 Task: Enable the push notifications for marketing updates.
Action: Mouse moved to (34, 81)
Screenshot: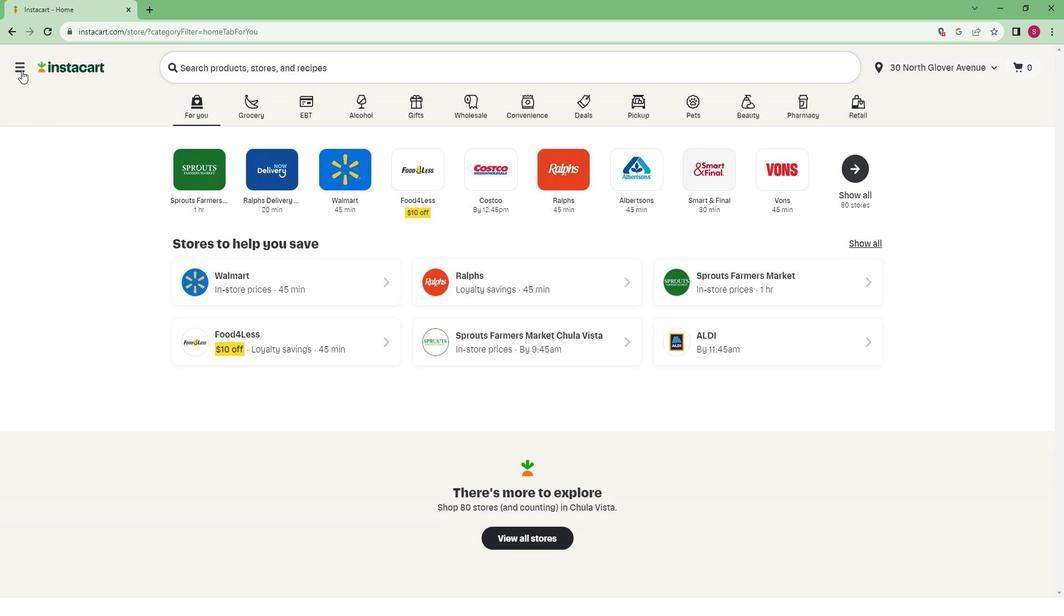 
Action: Mouse pressed left at (34, 81)
Screenshot: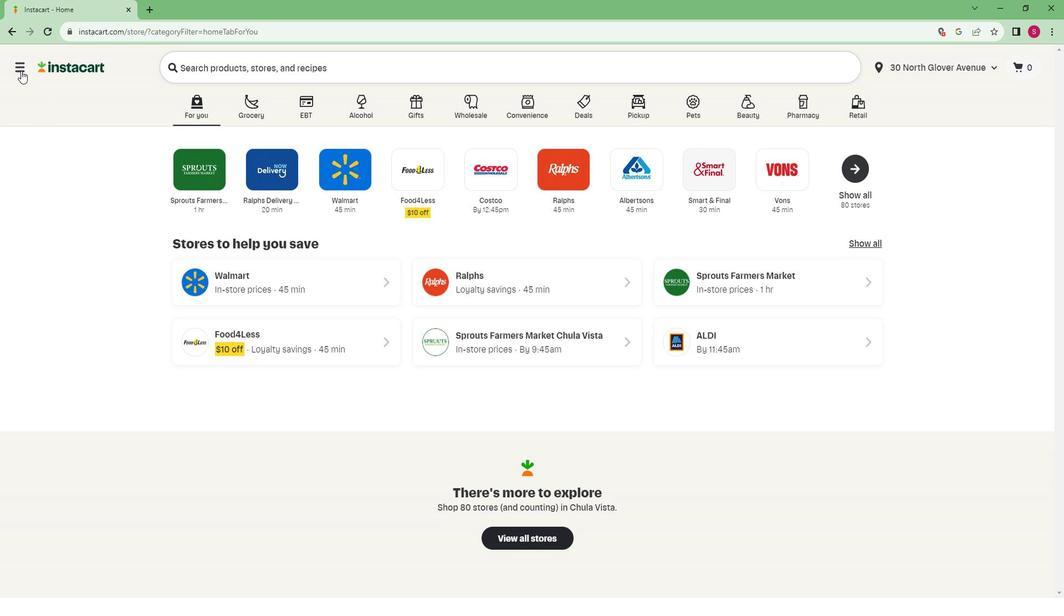 
Action: Mouse moved to (61, 374)
Screenshot: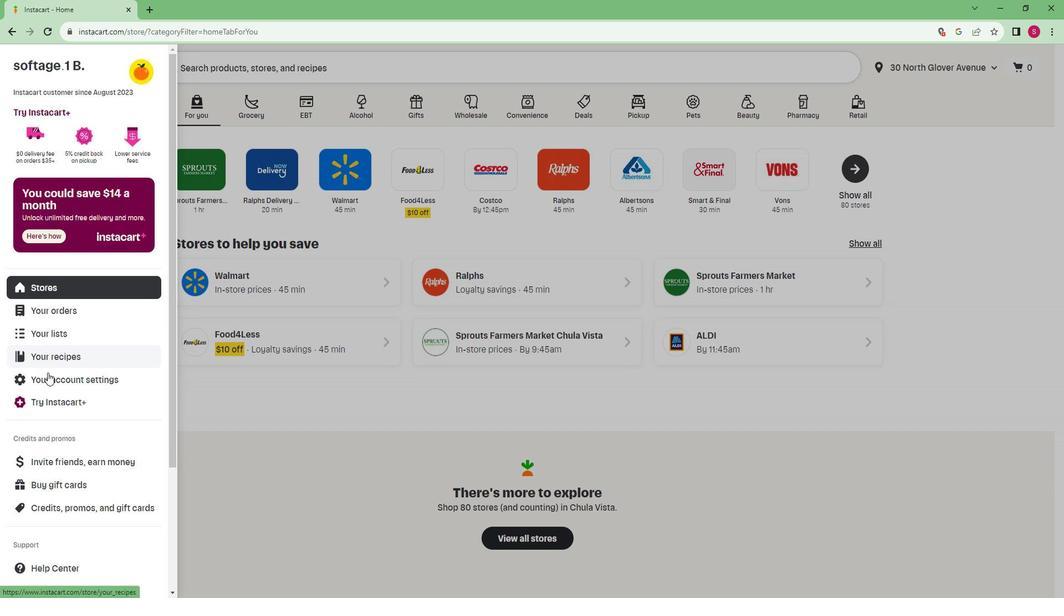 
Action: Mouse pressed left at (61, 374)
Screenshot: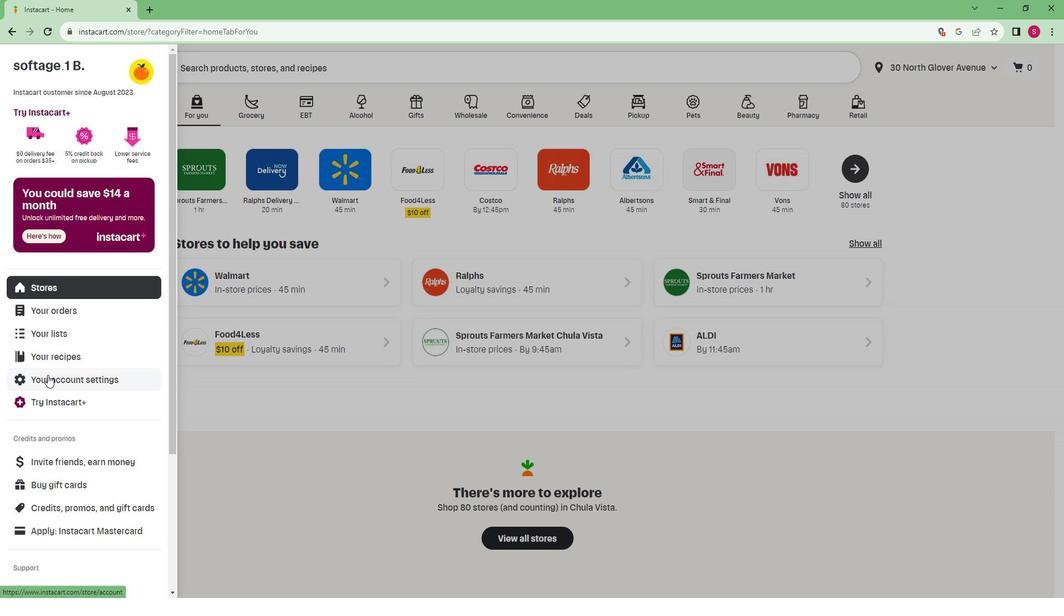 
Action: Mouse moved to (101, 295)
Screenshot: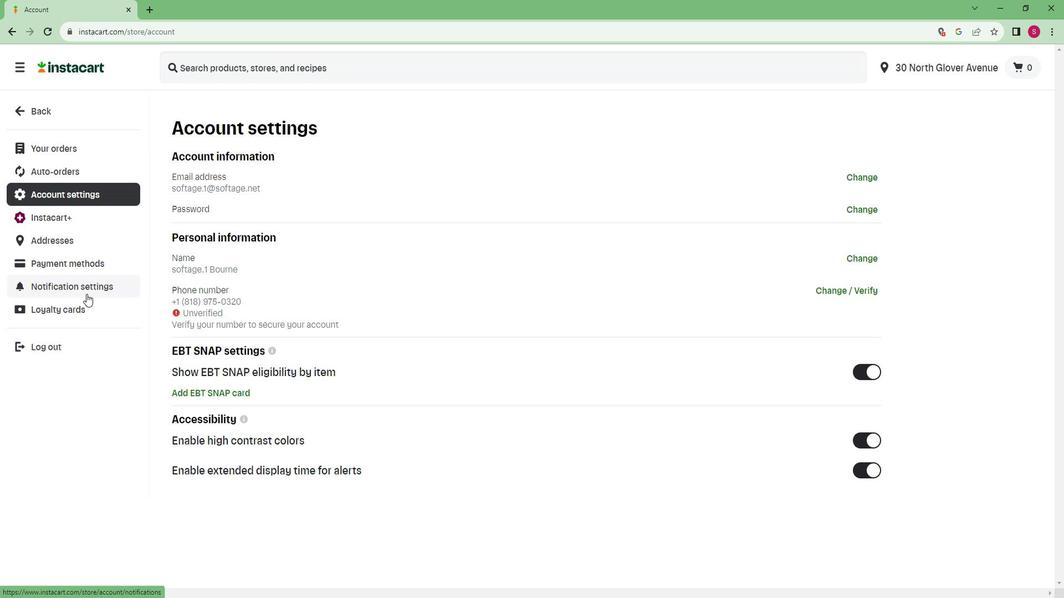 
Action: Mouse pressed left at (101, 295)
Screenshot: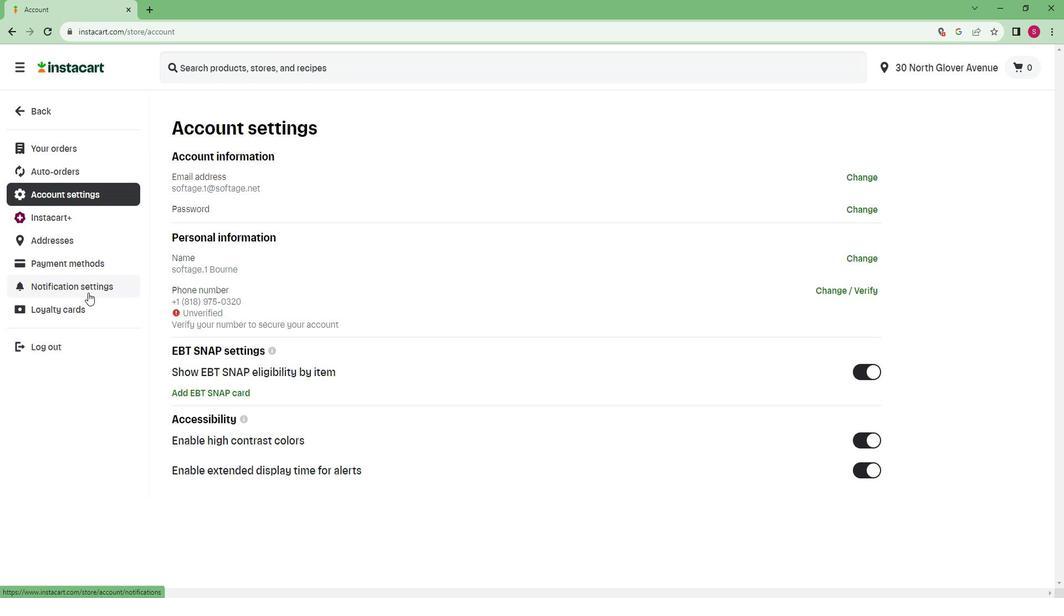 
Action: Mouse moved to (895, 423)
Screenshot: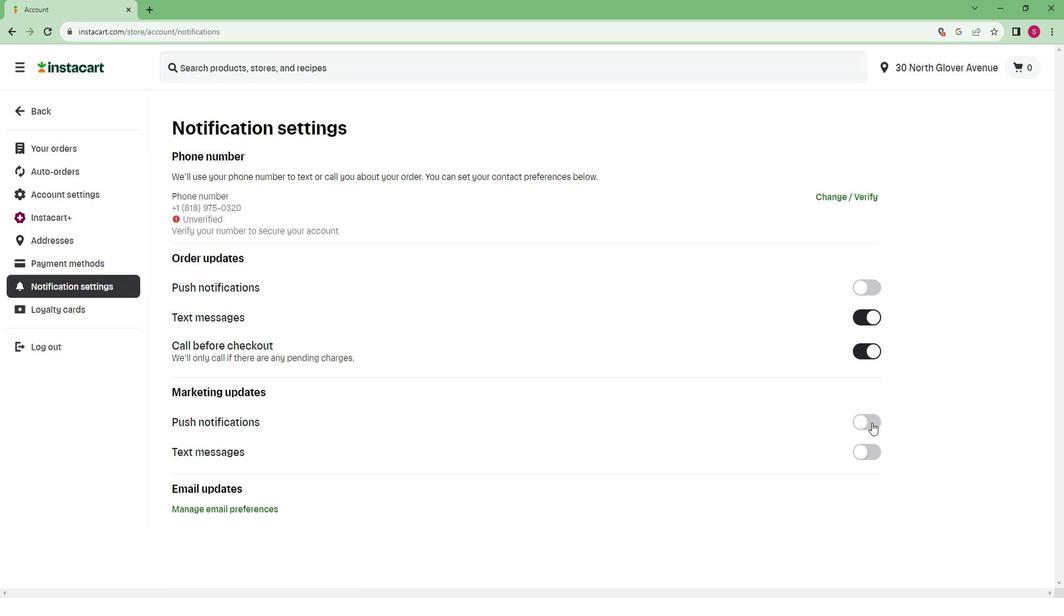 
Action: Mouse pressed left at (895, 423)
Screenshot: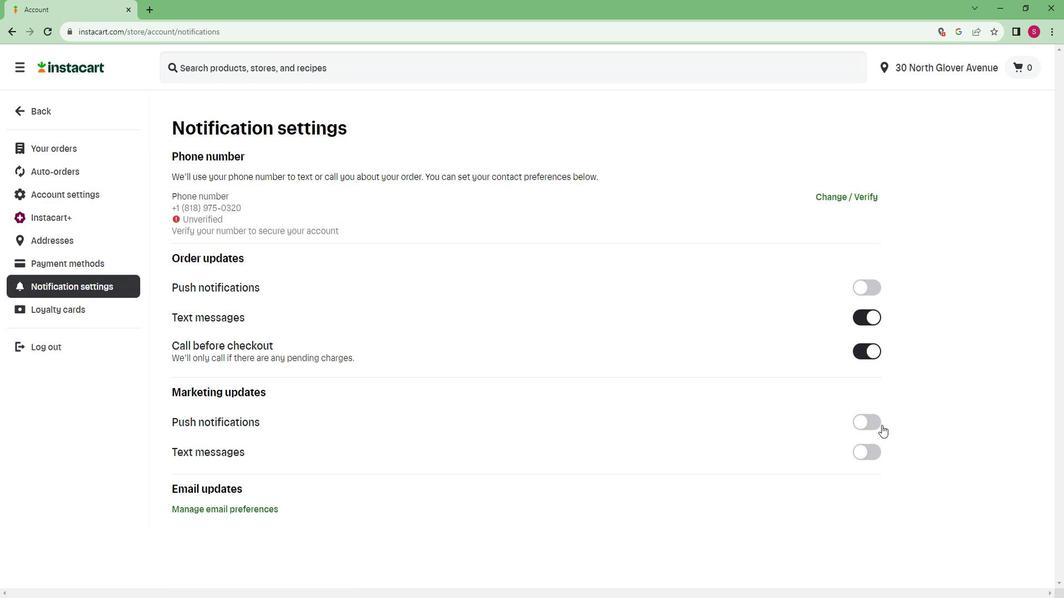
Action: Mouse moved to (790, 423)
Screenshot: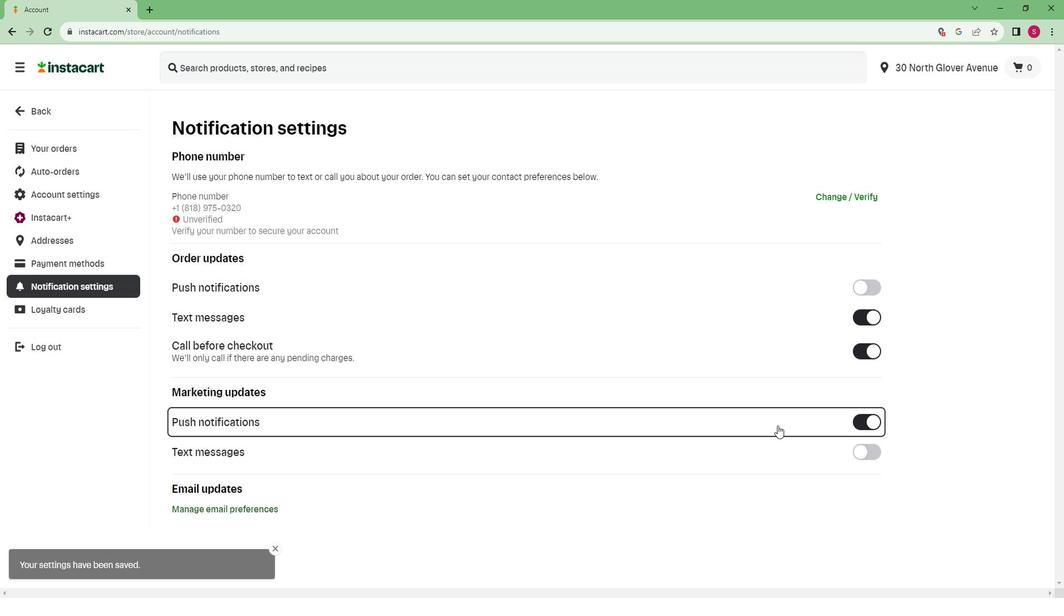 
